Task: Look for products in the category "Laundry" from Store Brand only.
Action: Mouse moved to (777, 260)
Screenshot: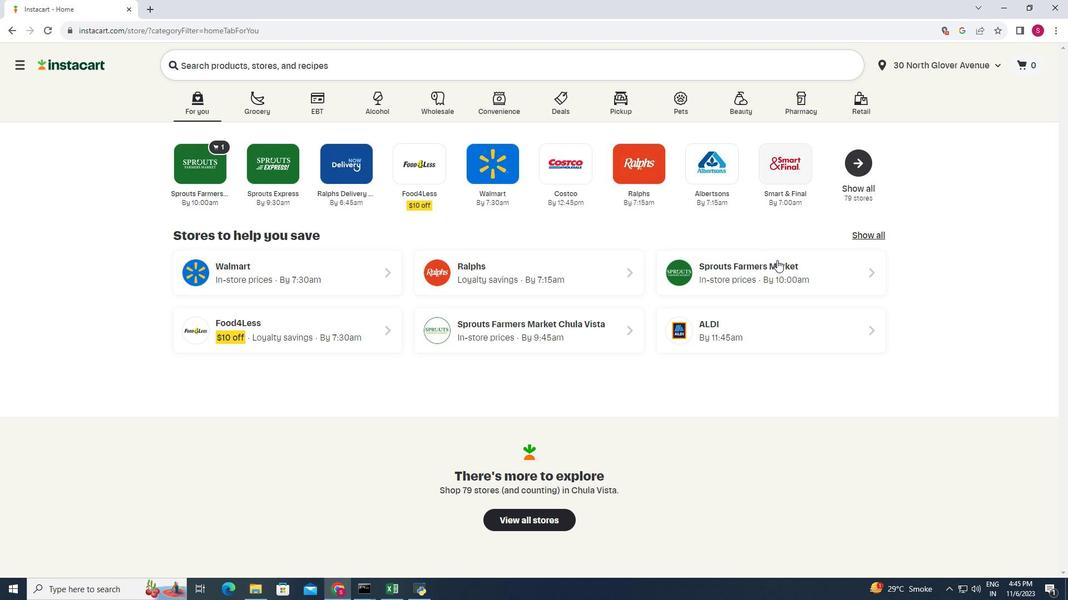 
Action: Mouse pressed left at (777, 260)
Screenshot: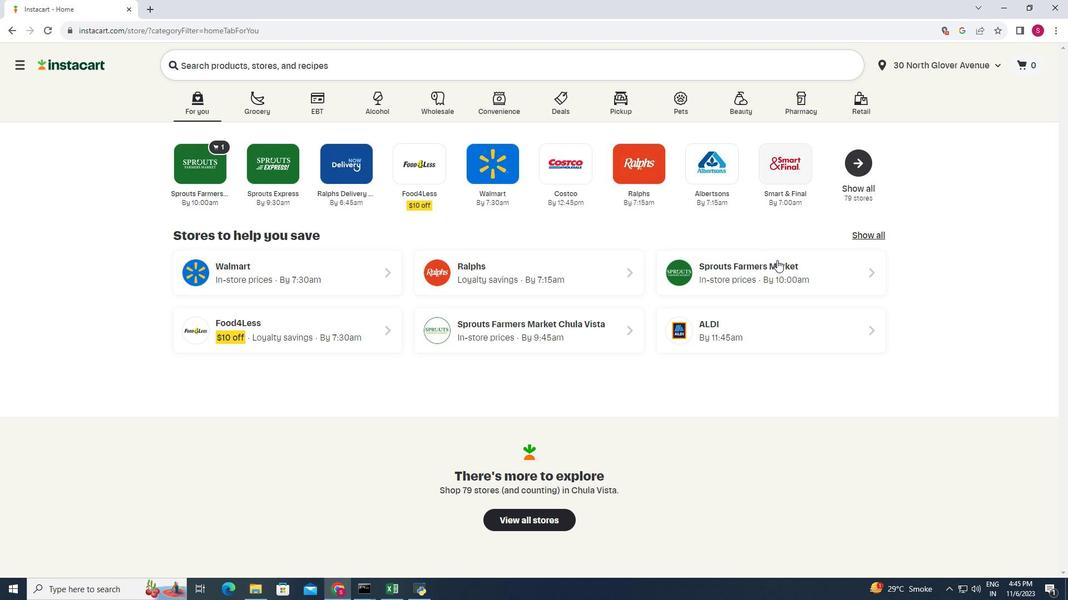 
Action: Mouse moved to (60, 363)
Screenshot: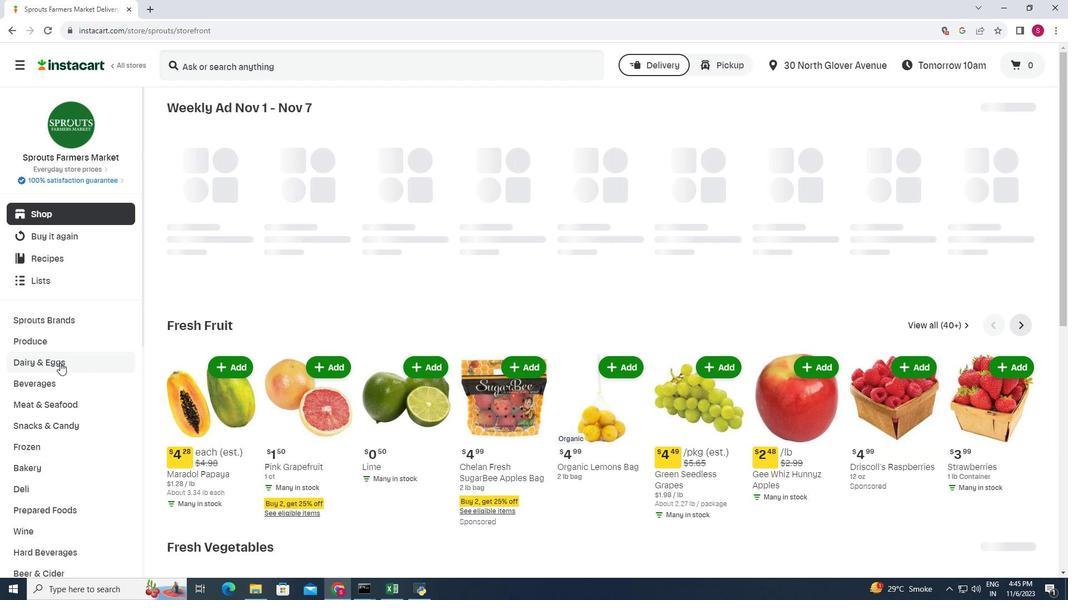 
Action: Mouse scrolled (60, 362) with delta (0, 0)
Screenshot: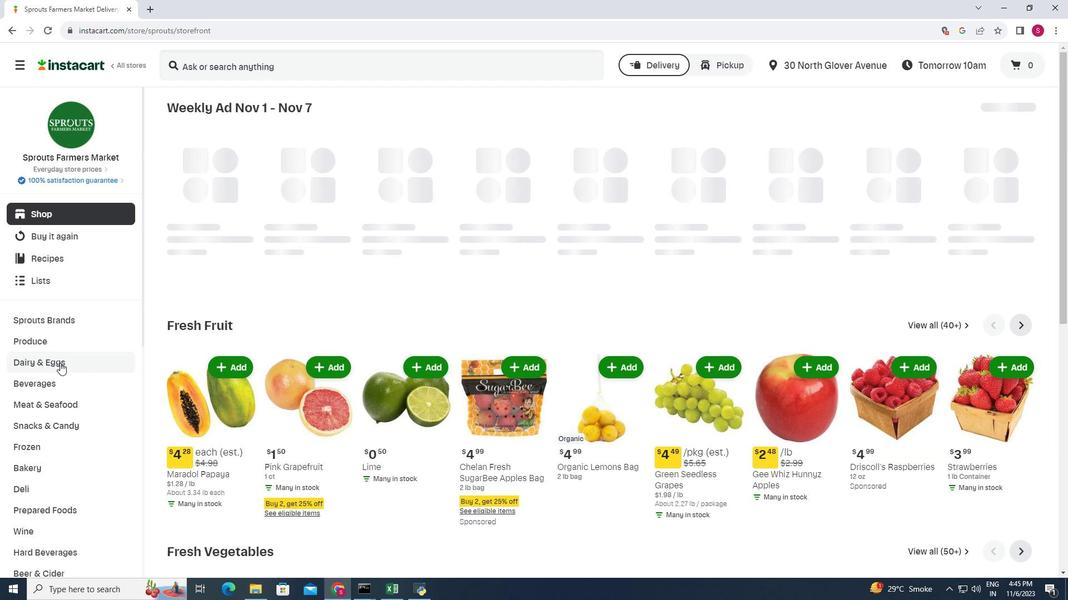 
Action: Mouse moved to (60, 362)
Screenshot: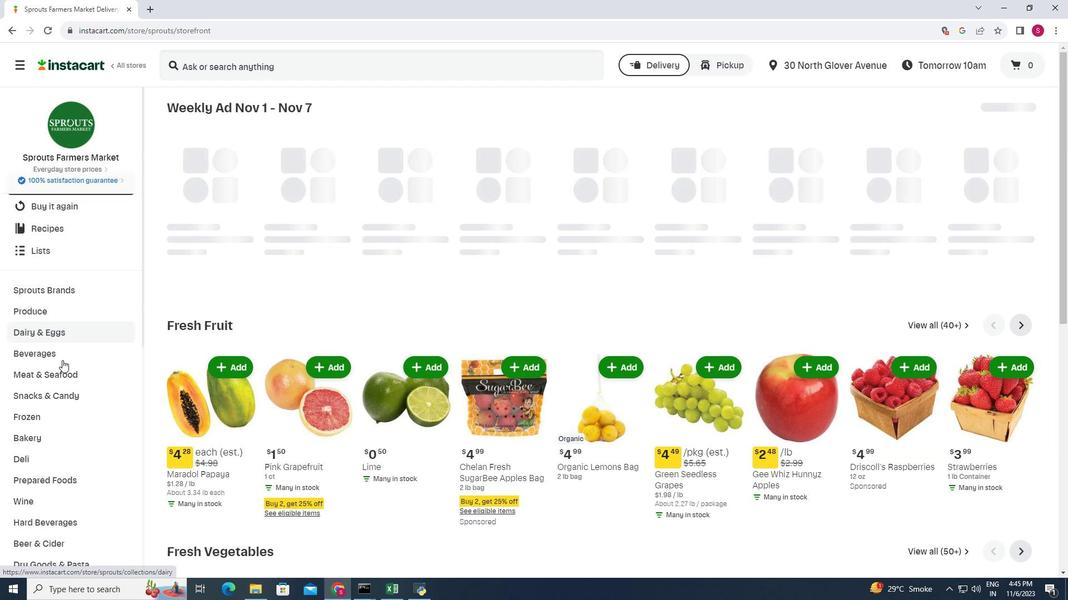
Action: Mouse scrolled (60, 362) with delta (0, 0)
Screenshot: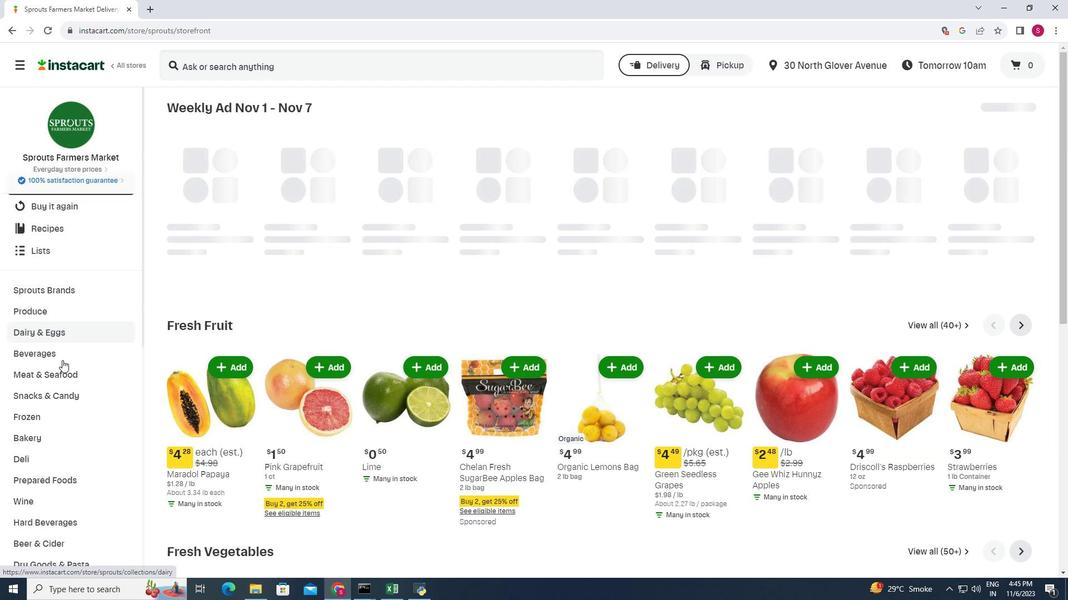 
Action: Mouse moved to (64, 358)
Screenshot: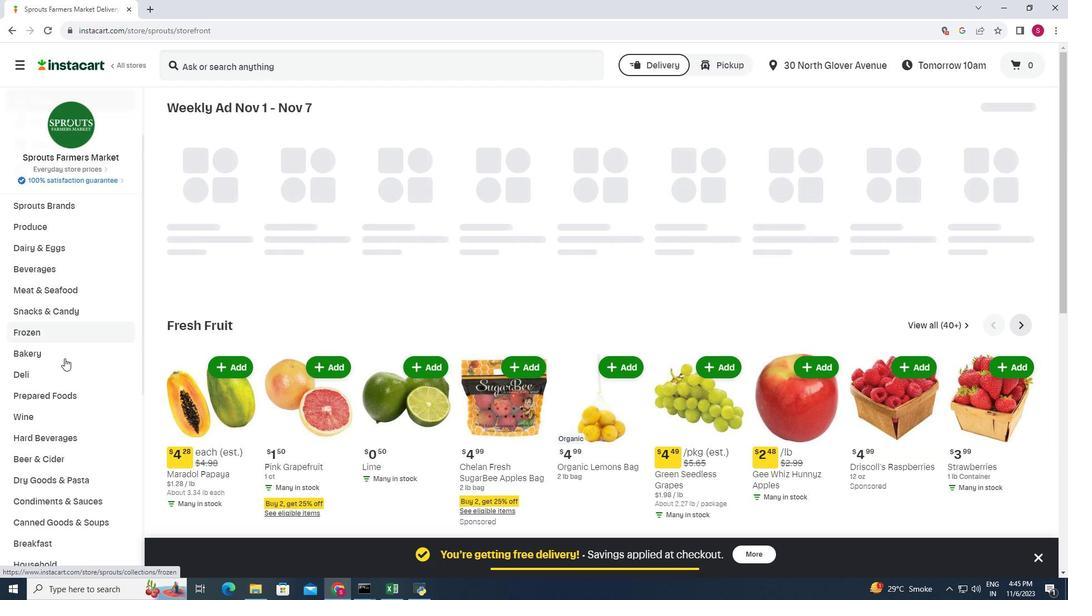 
Action: Mouse scrolled (64, 358) with delta (0, 0)
Screenshot: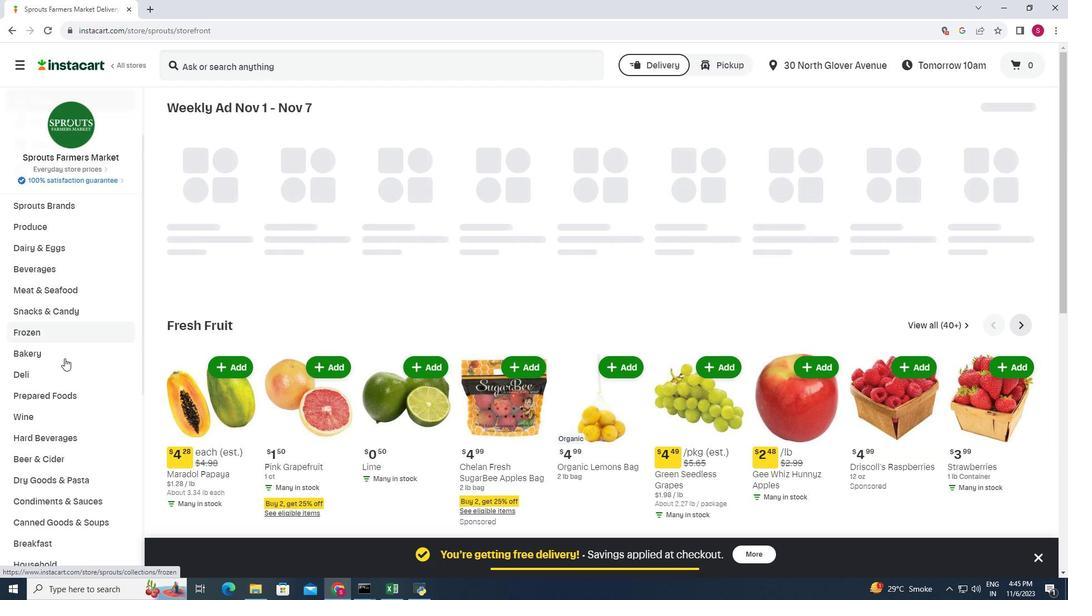 
Action: Mouse moved to (66, 358)
Screenshot: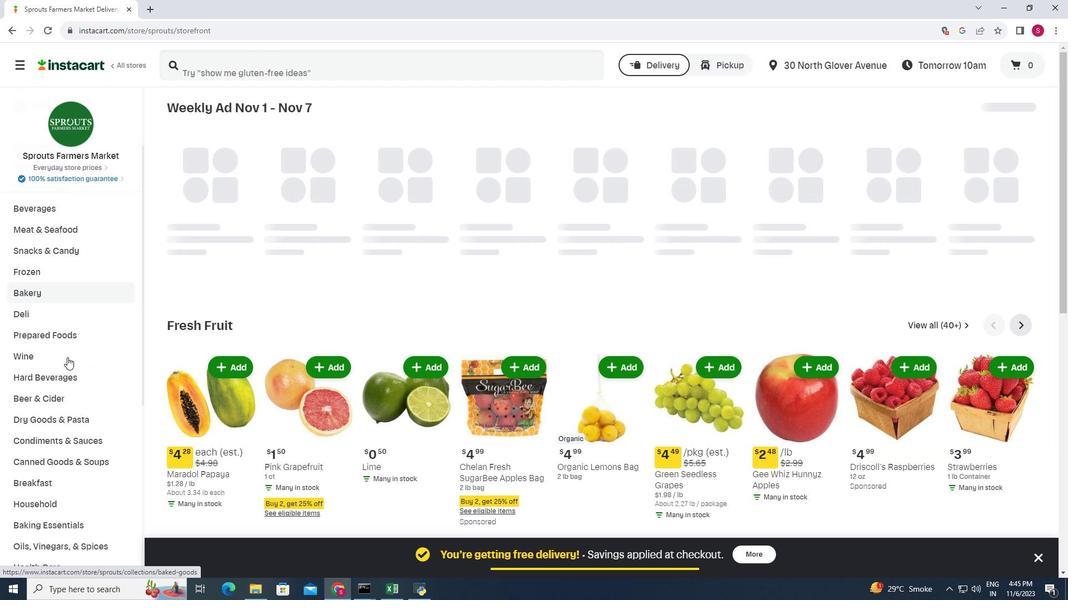 
Action: Mouse scrolled (66, 358) with delta (0, 0)
Screenshot: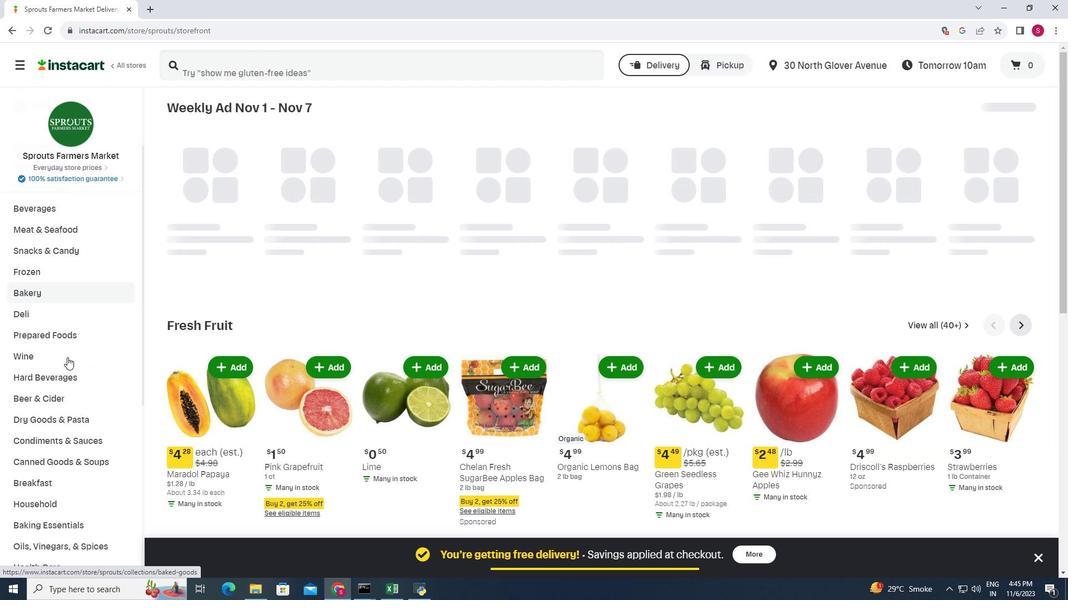 
Action: Mouse moved to (60, 455)
Screenshot: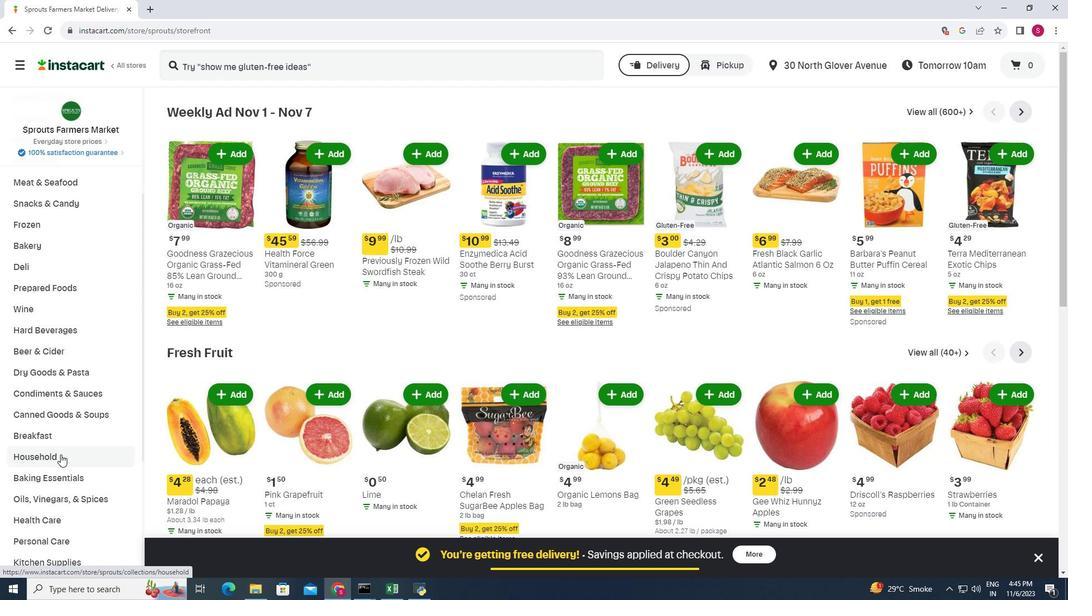 
Action: Mouse pressed left at (60, 455)
Screenshot: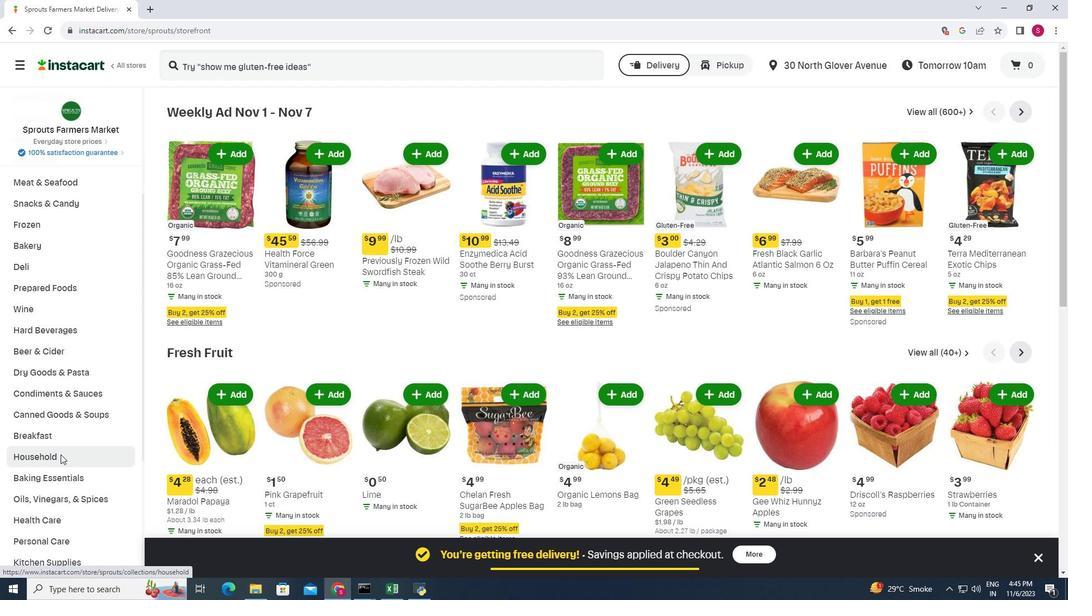 
Action: Mouse moved to (416, 136)
Screenshot: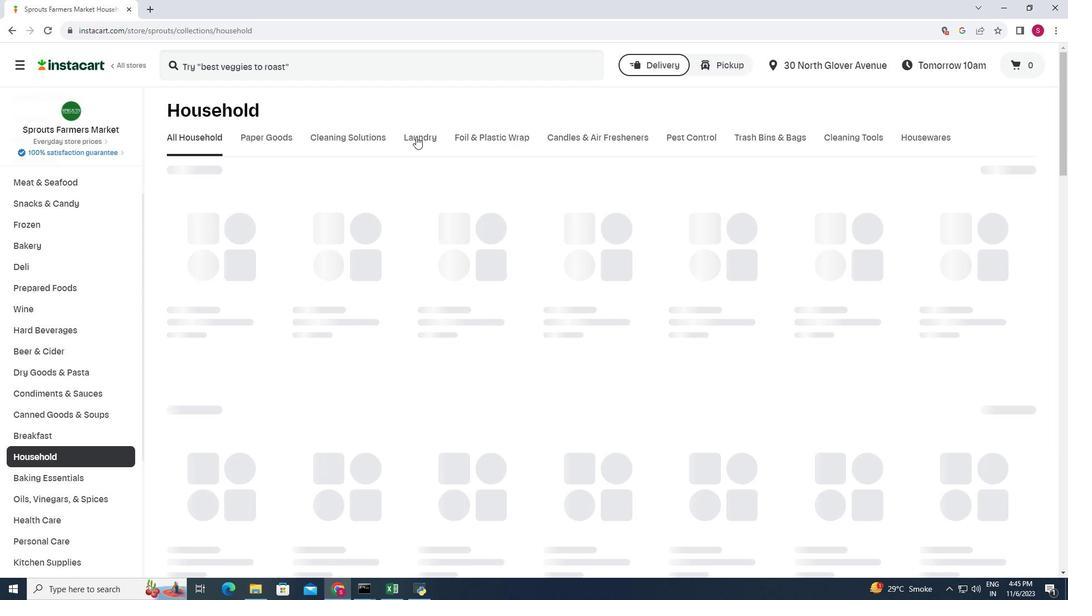 
Action: Mouse pressed left at (416, 136)
Screenshot: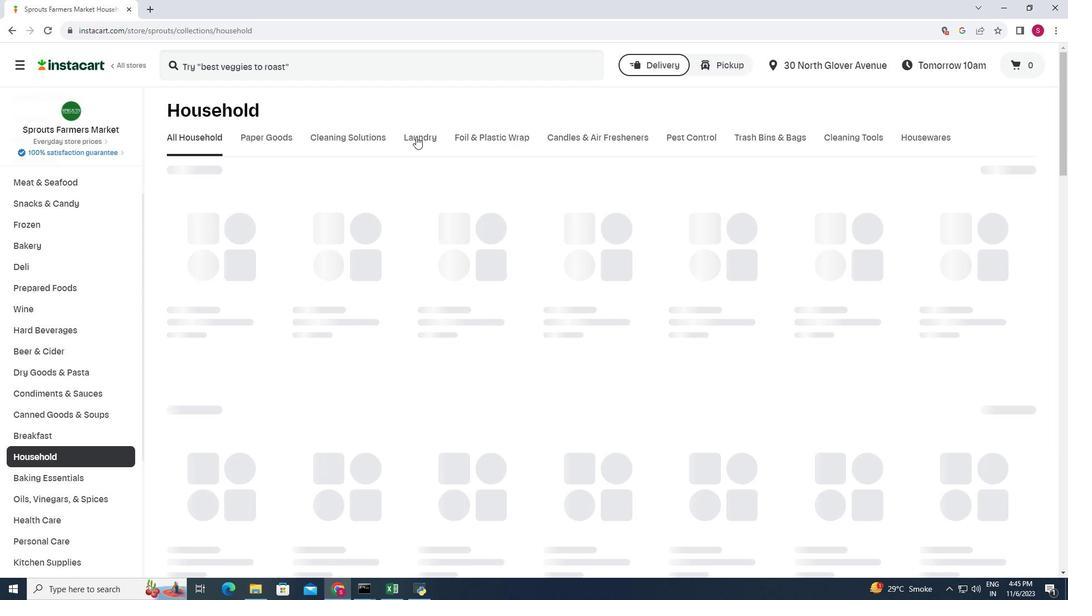 
Action: Mouse moved to (214, 226)
Screenshot: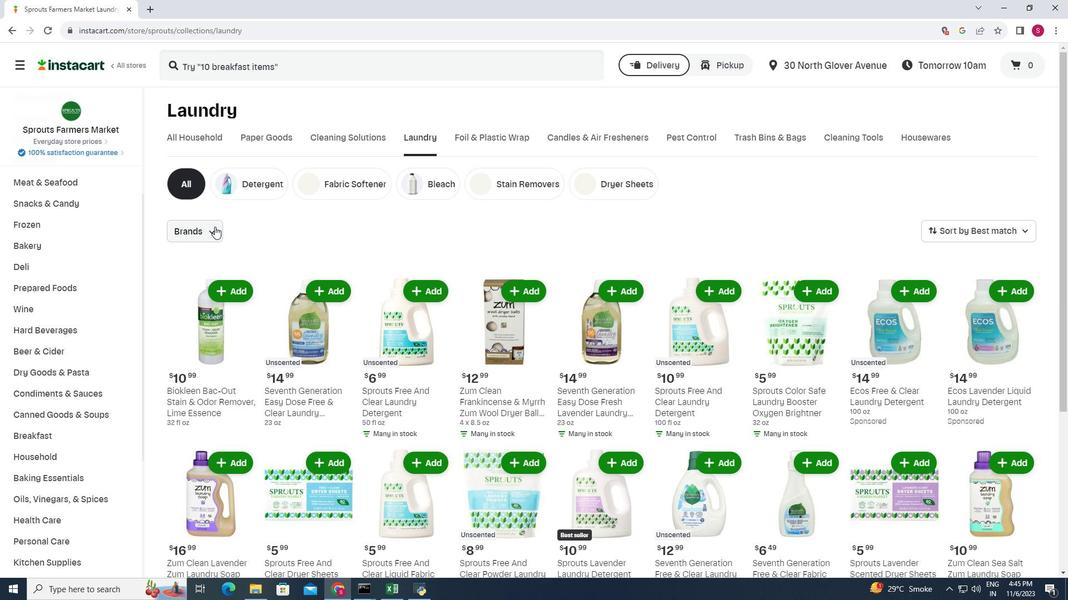 
Action: Mouse pressed left at (214, 226)
Screenshot: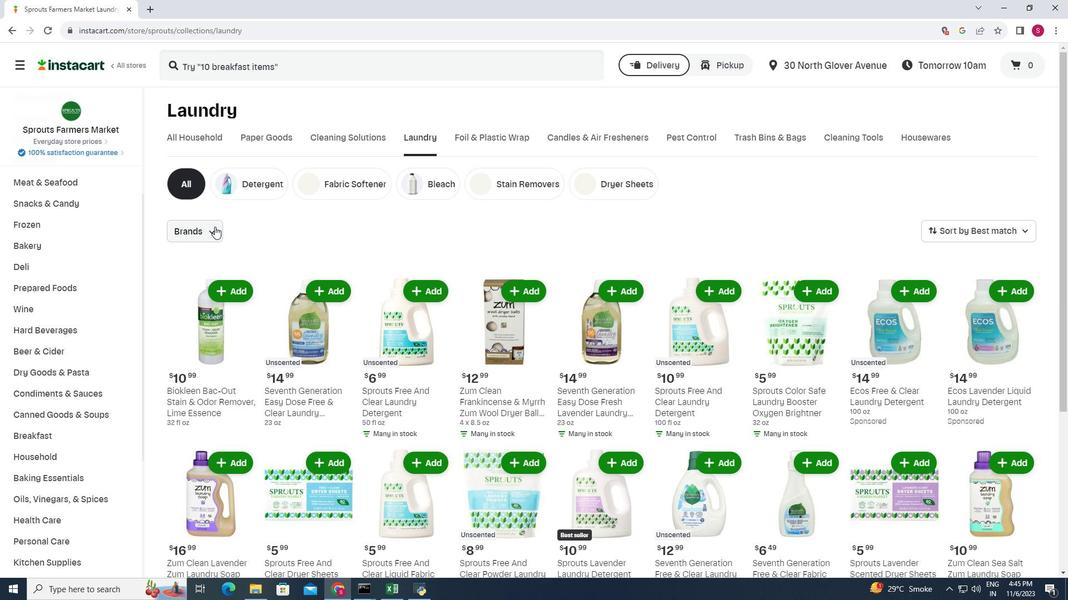 
Action: Mouse moved to (206, 250)
Screenshot: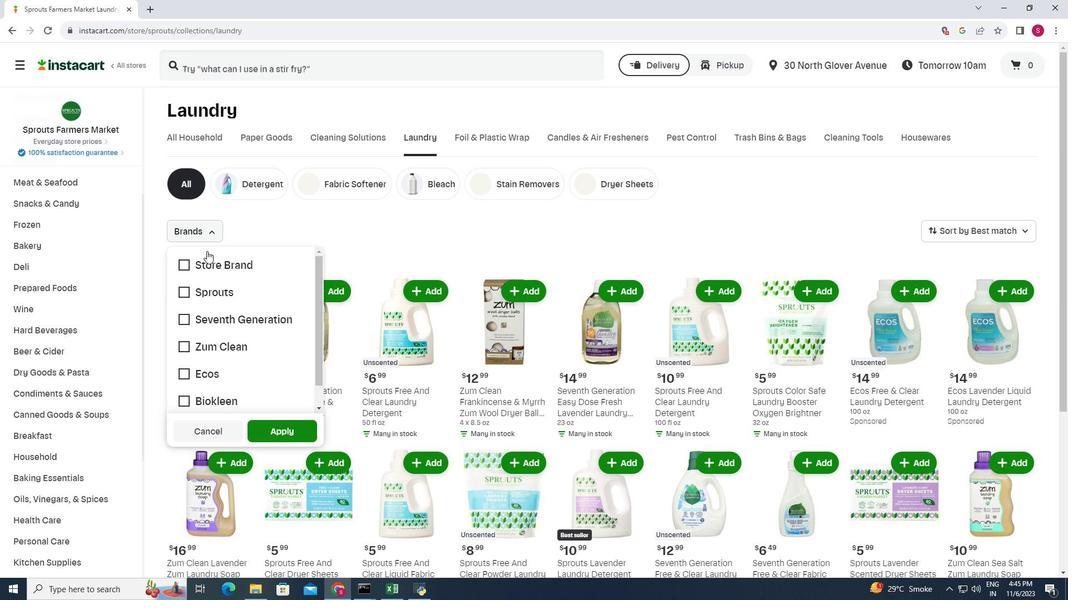 
Action: Mouse pressed left at (206, 250)
Screenshot: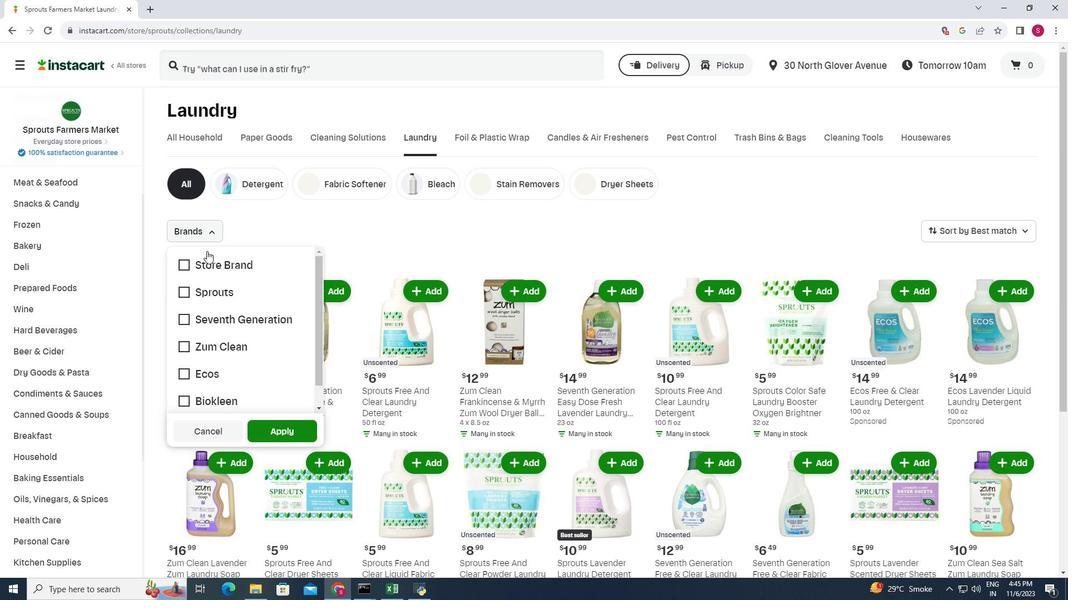 
Action: Mouse moved to (189, 261)
Screenshot: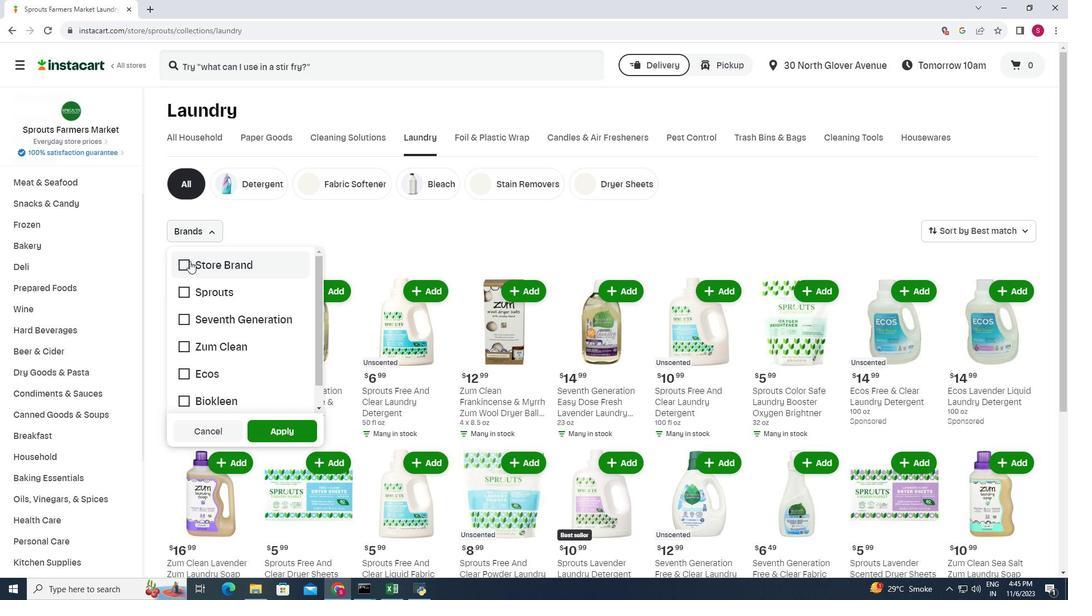 
Action: Mouse pressed left at (189, 261)
Screenshot: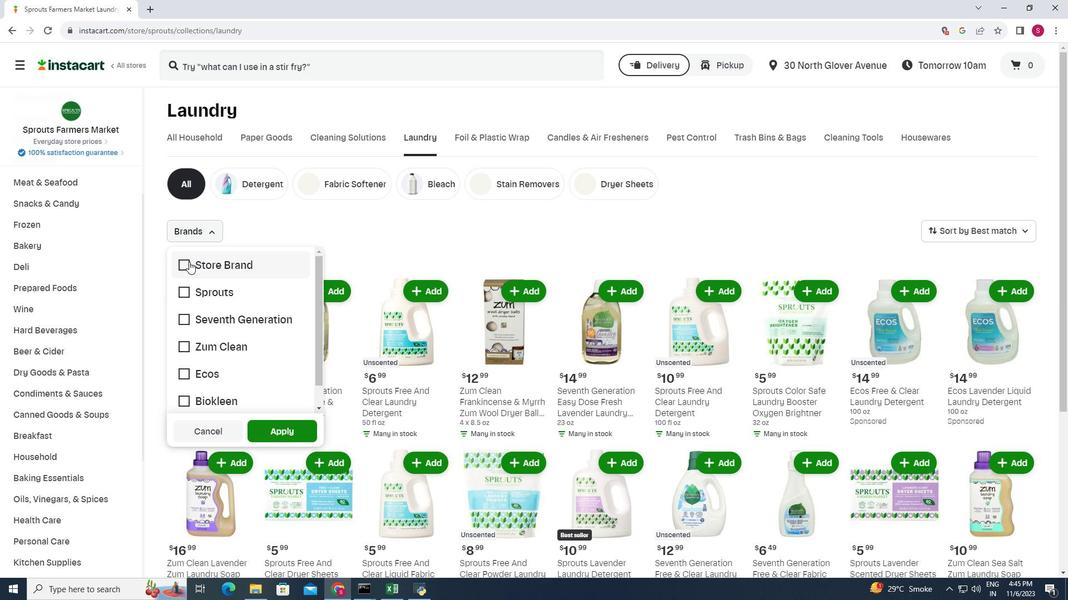 
Action: Mouse moved to (277, 433)
Screenshot: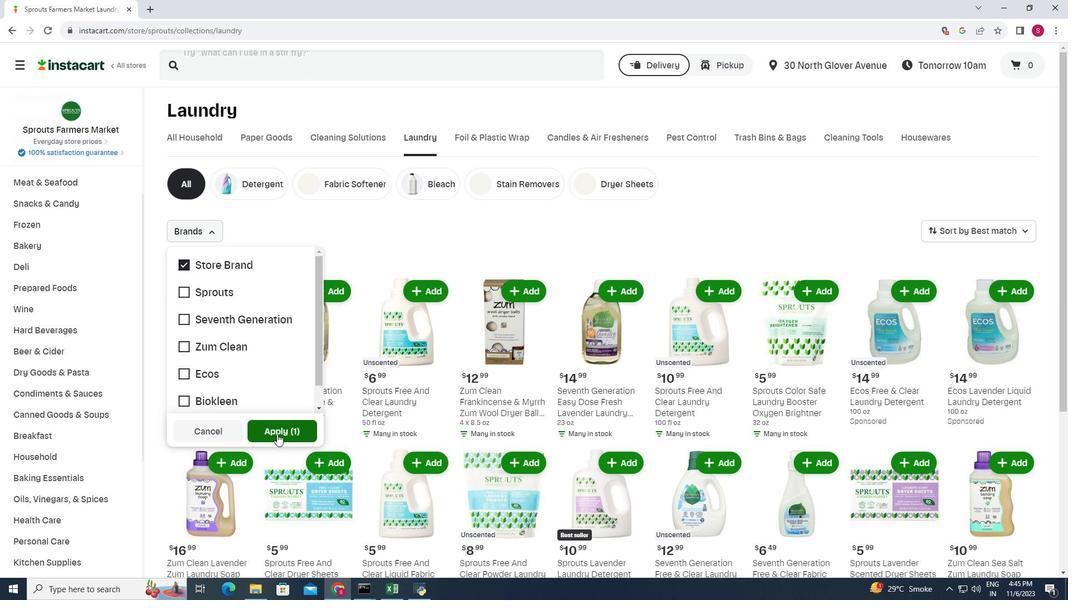 
Action: Mouse pressed left at (277, 433)
Screenshot: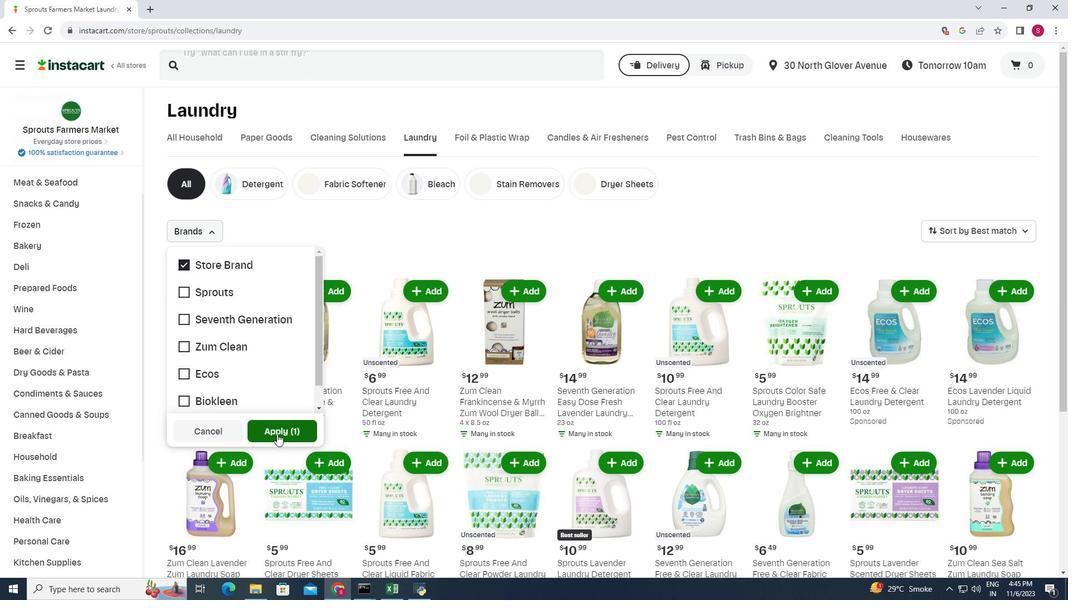 
Action: Mouse moved to (455, 331)
Screenshot: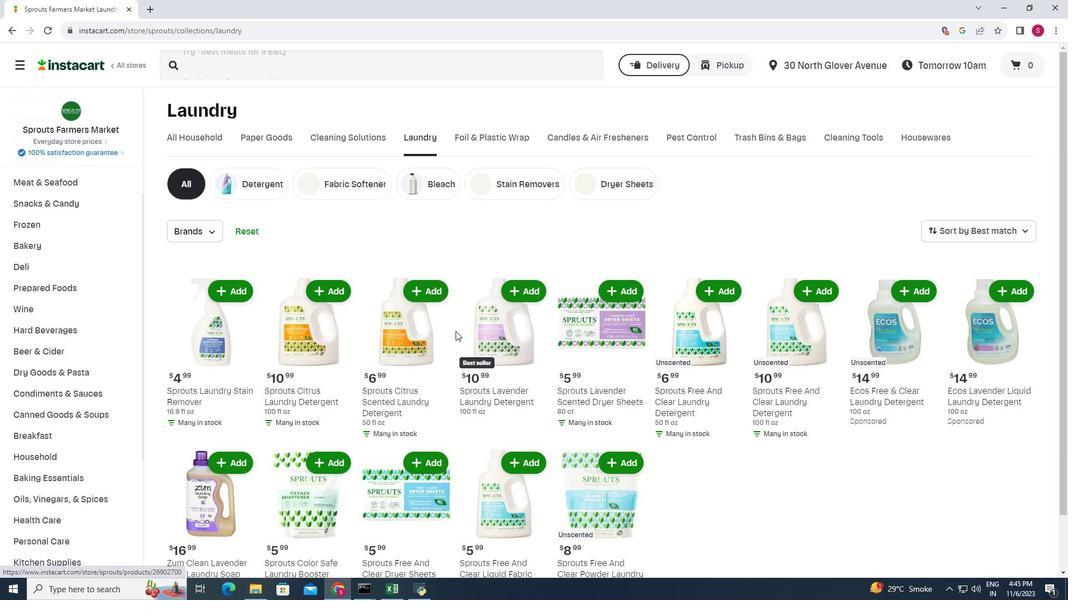
Action: Mouse scrolled (455, 331) with delta (0, 0)
Screenshot: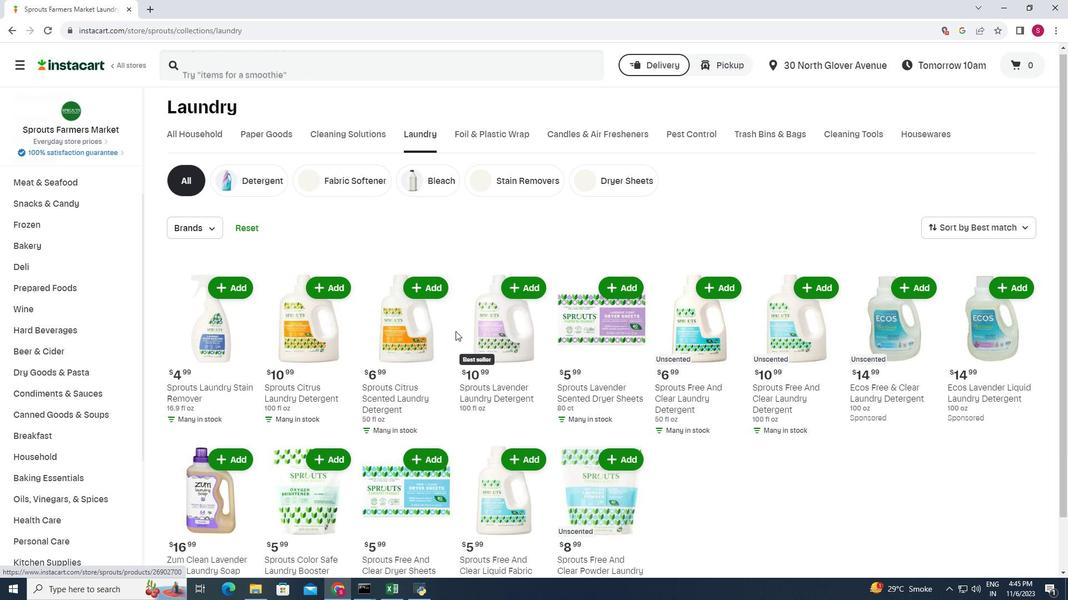 
Action: Mouse scrolled (455, 331) with delta (0, 0)
Screenshot: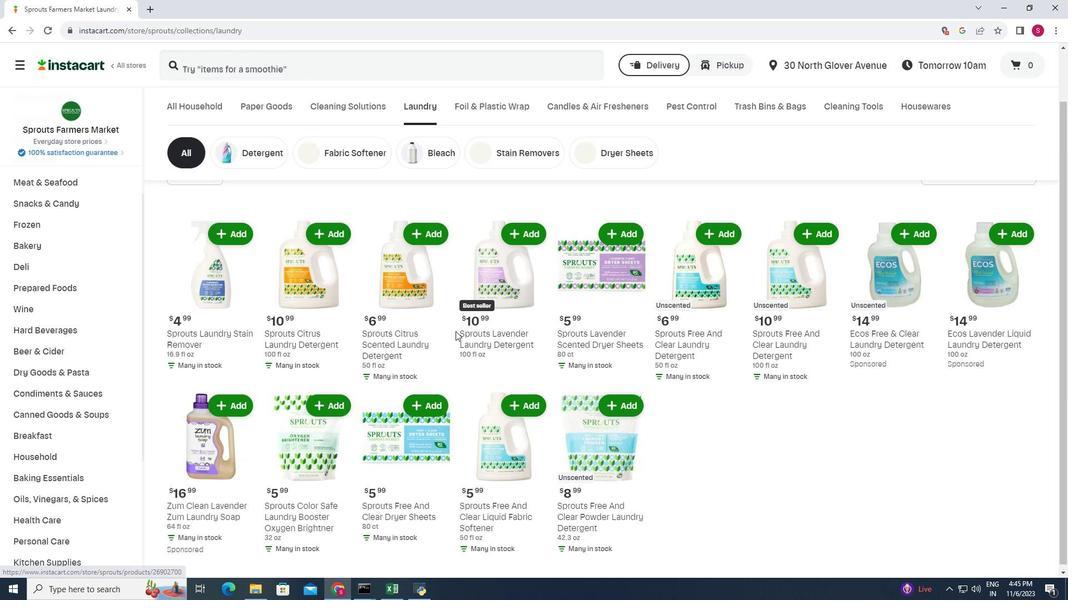 
Action: Mouse scrolled (455, 331) with delta (0, 0)
Screenshot: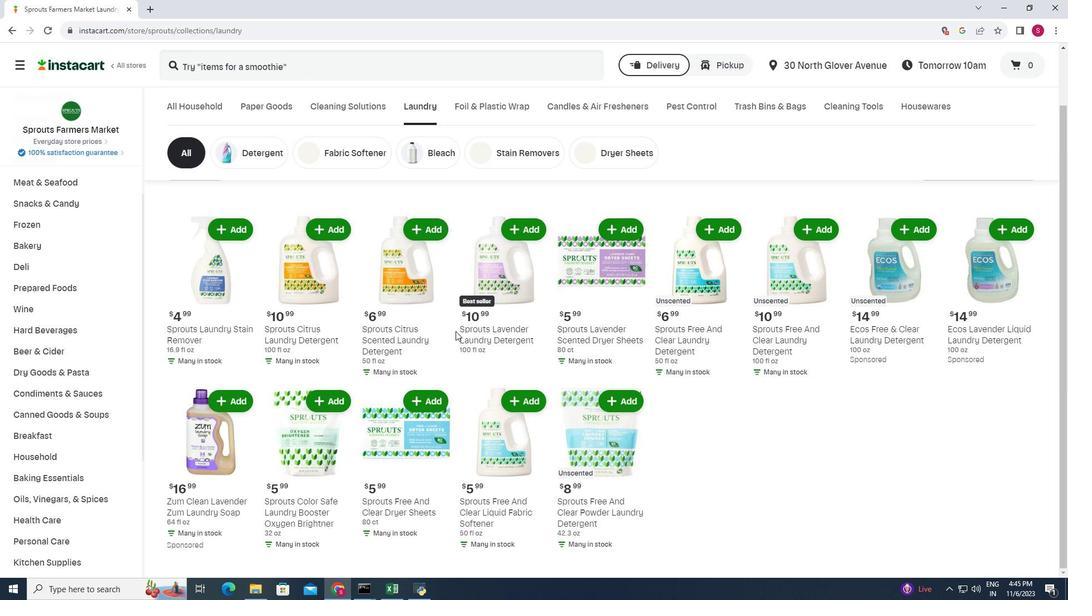 
Action: Mouse scrolled (455, 331) with delta (0, 0)
Screenshot: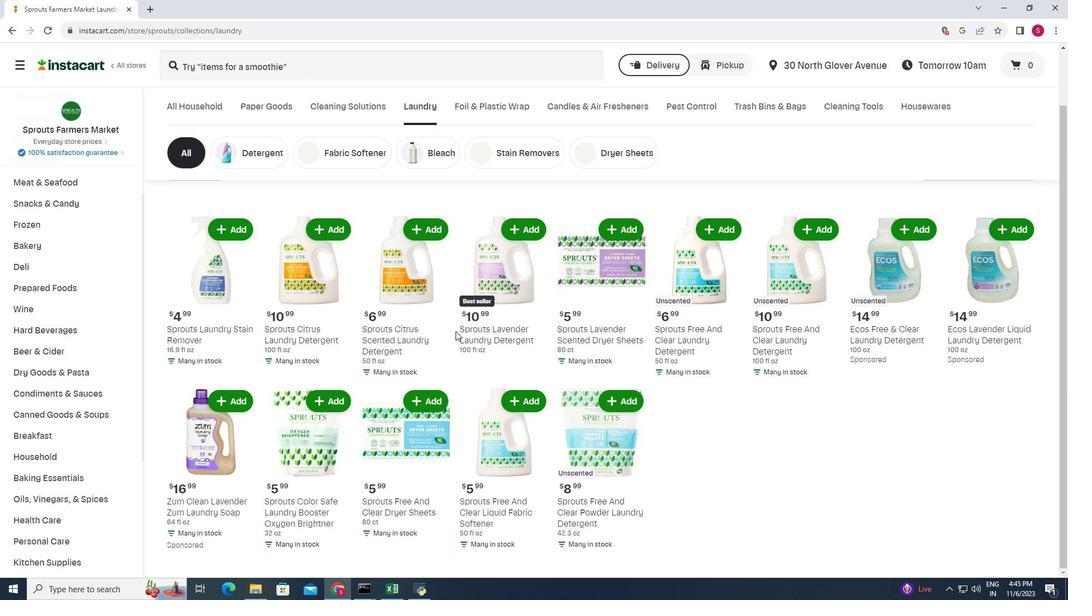 
